 Task: In the  document improveassertive.txt Select the text and change paragraph spacing to  'Double' Change page orientation to  'Landscape' Add Page color Dark Red
Action: Mouse moved to (381, 226)
Screenshot: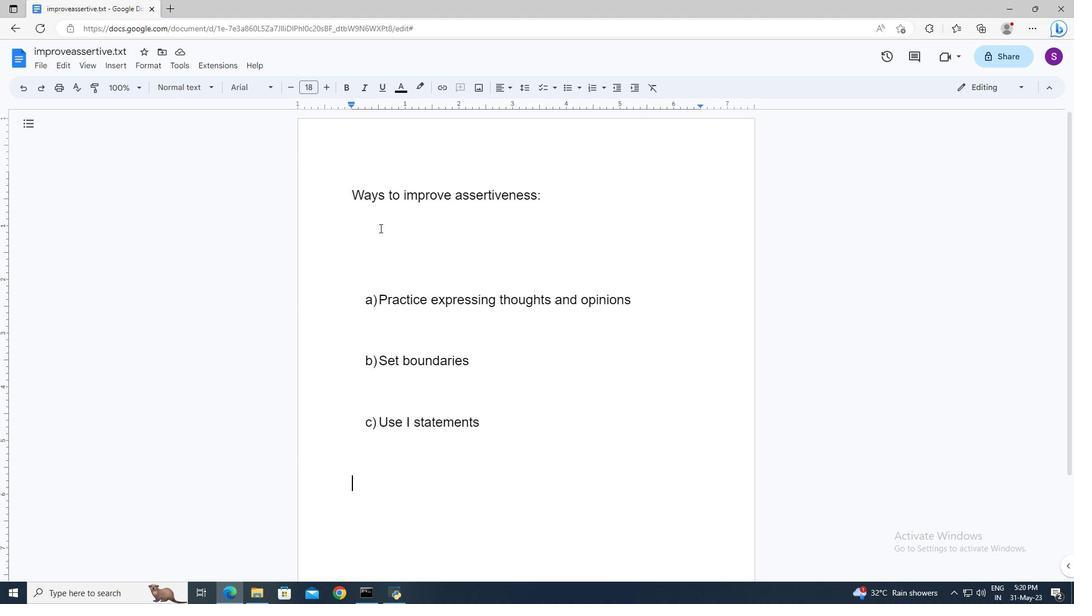 
Action: Mouse pressed left at (381, 226)
Screenshot: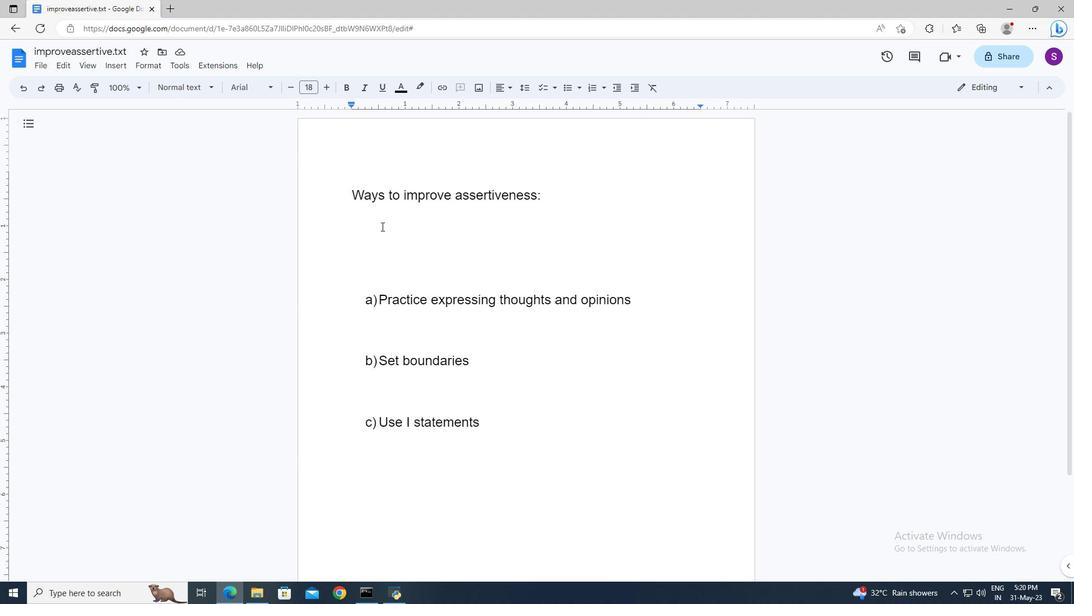 
Action: Key pressed ctrl+A
Screenshot: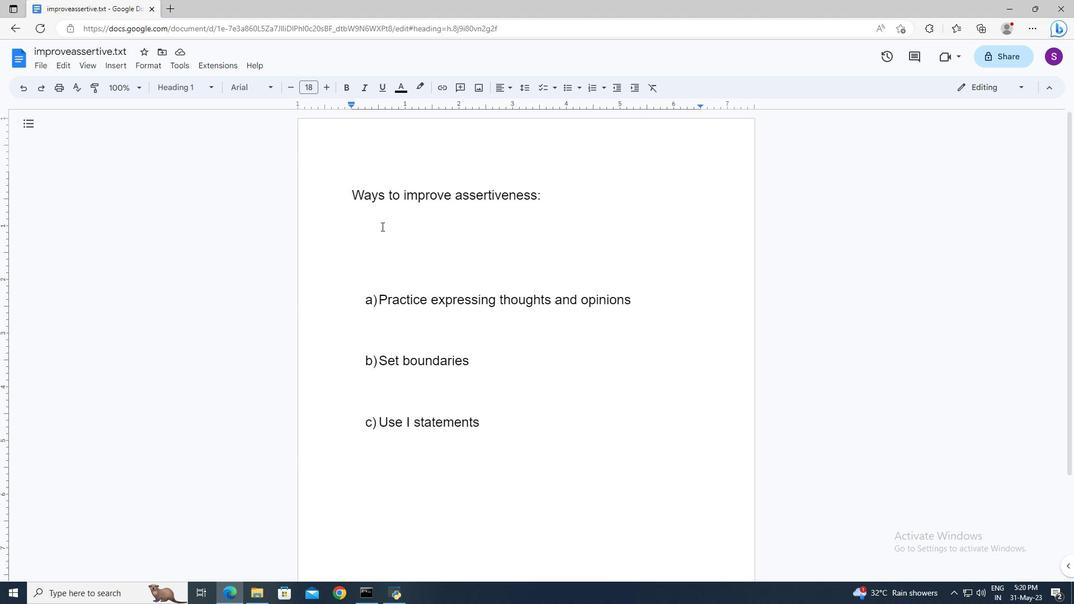 
Action: Mouse moved to (532, 88)
Screenshot: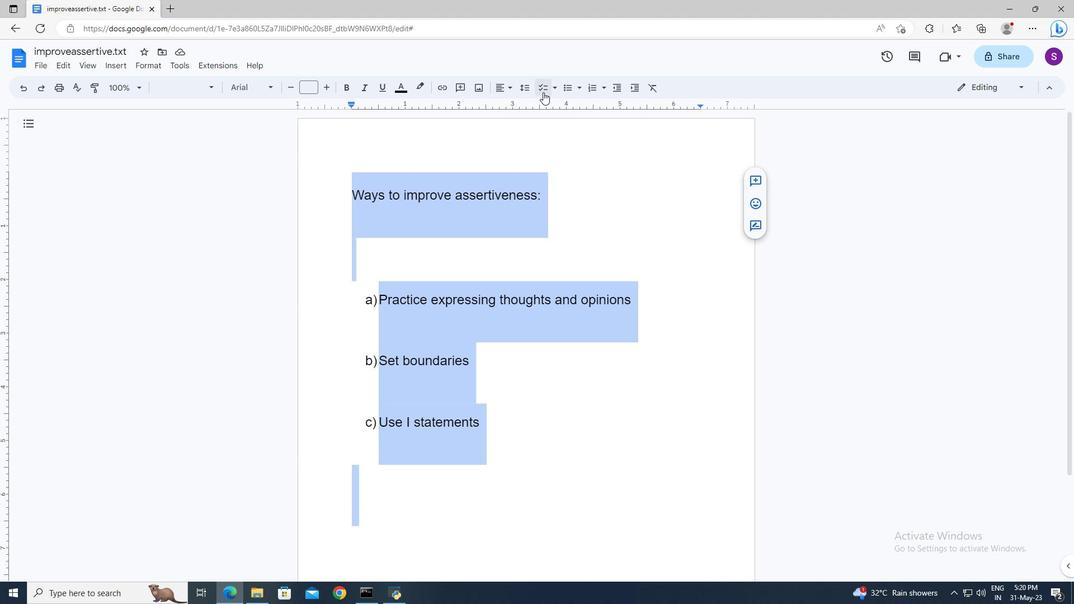 
Action: Mouse pressed left at (532, 88)
Screenshot: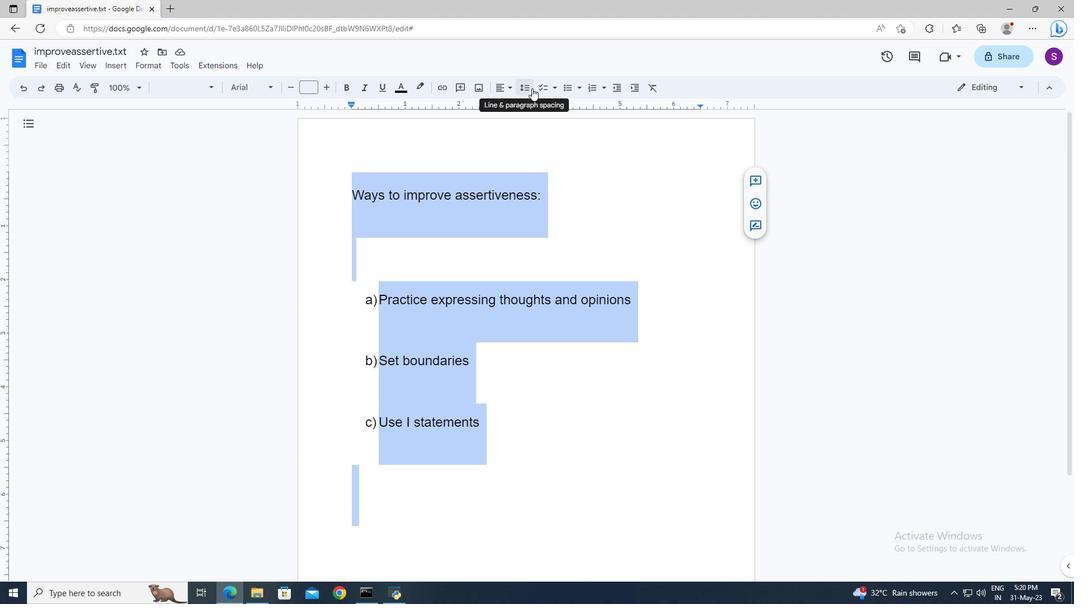 
Action: Mouse moved to (546, 158)
Screenshot: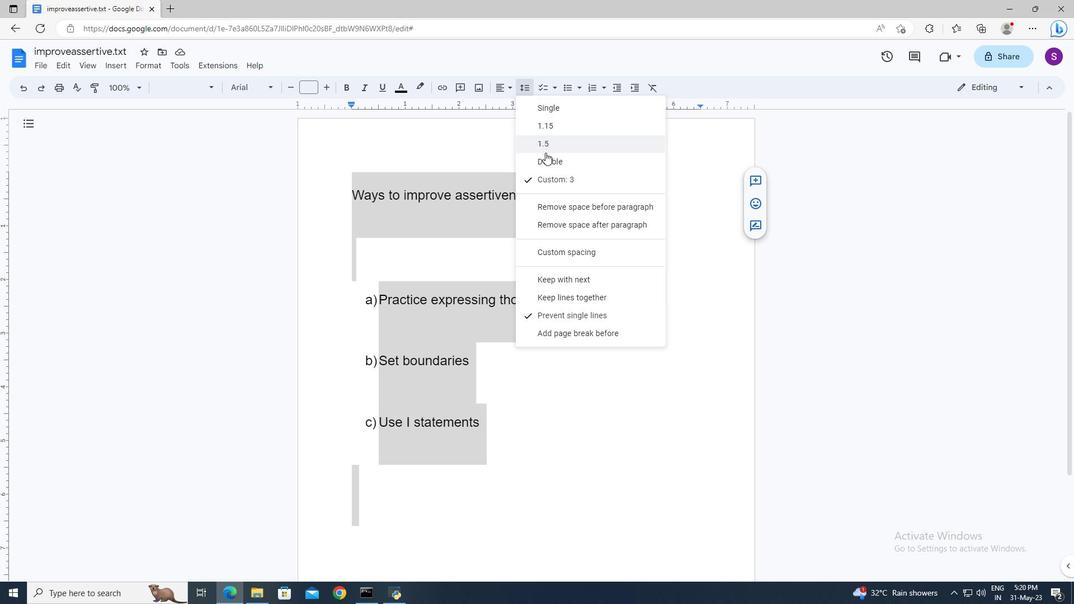 
Action: Mouse pressed left at (546, 158)
Screenshot: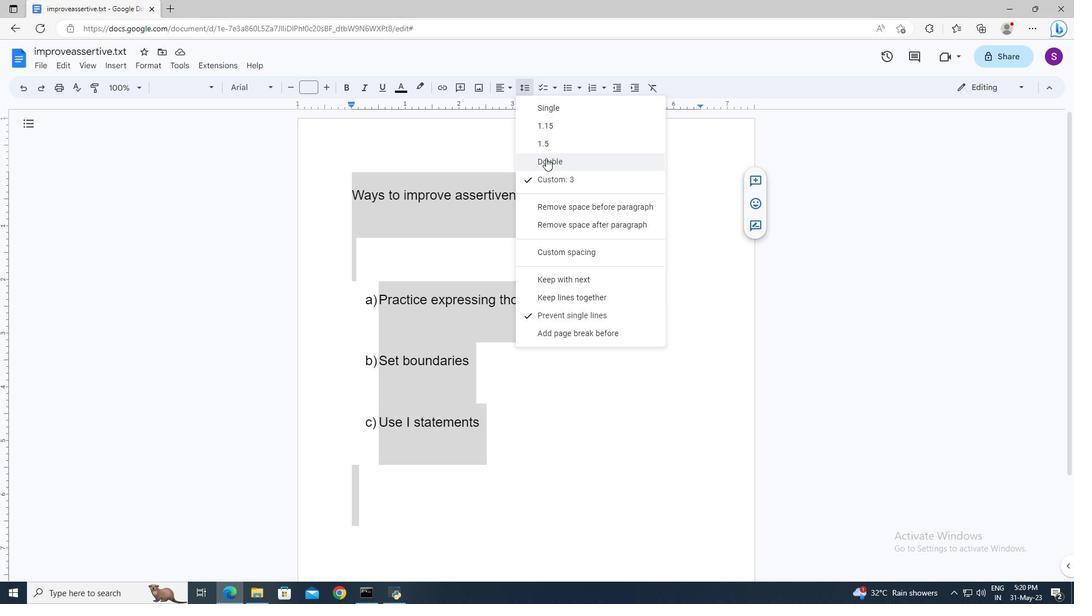 
Action: Mouse moved to (516, 300)
Screenshot: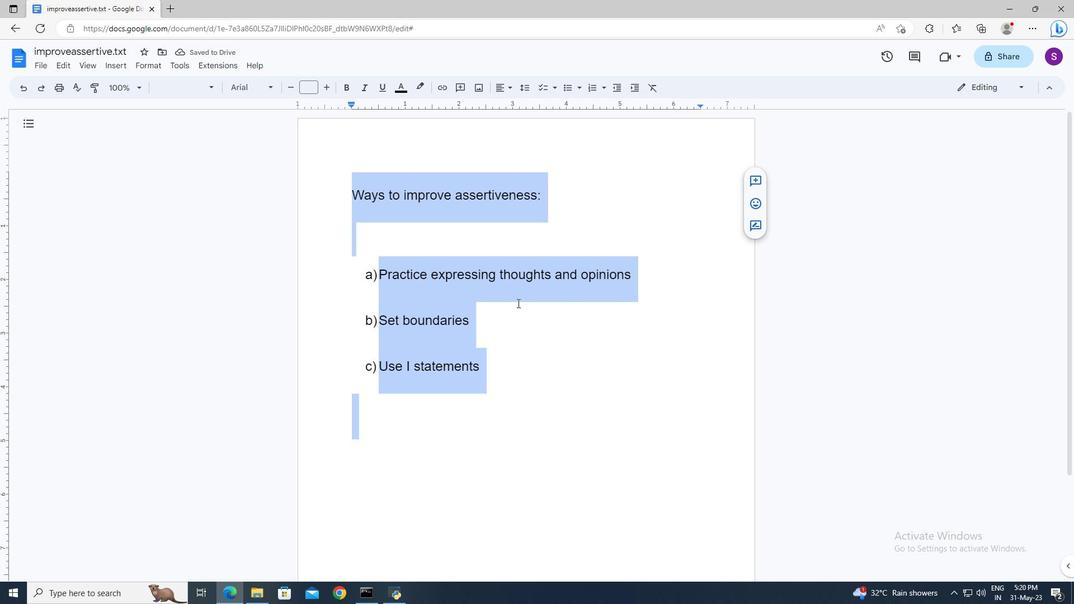 
Action: Mouse pressed left at (516, 300)
Screenshot: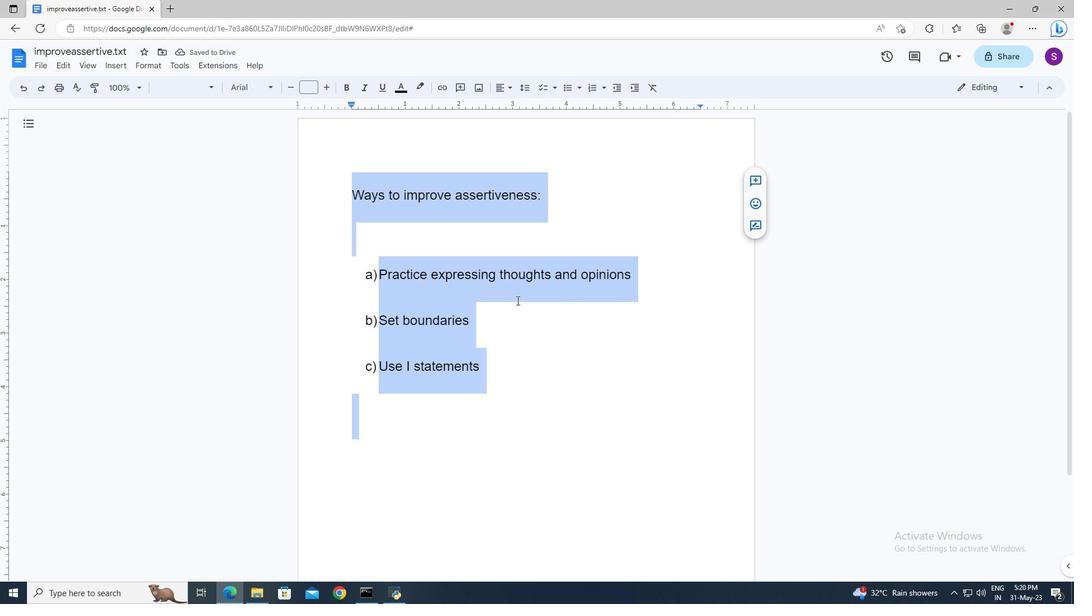 
Action: Mouse moved to (44, 62)
Screenshot: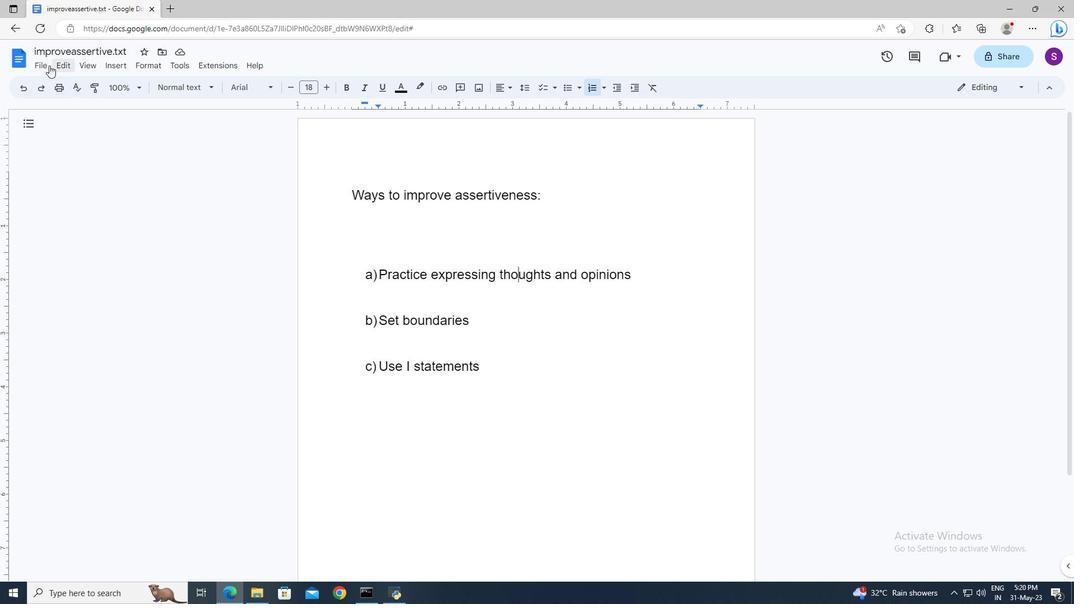 
Action: Mouse pressed left at (44, 62)
Screenshot: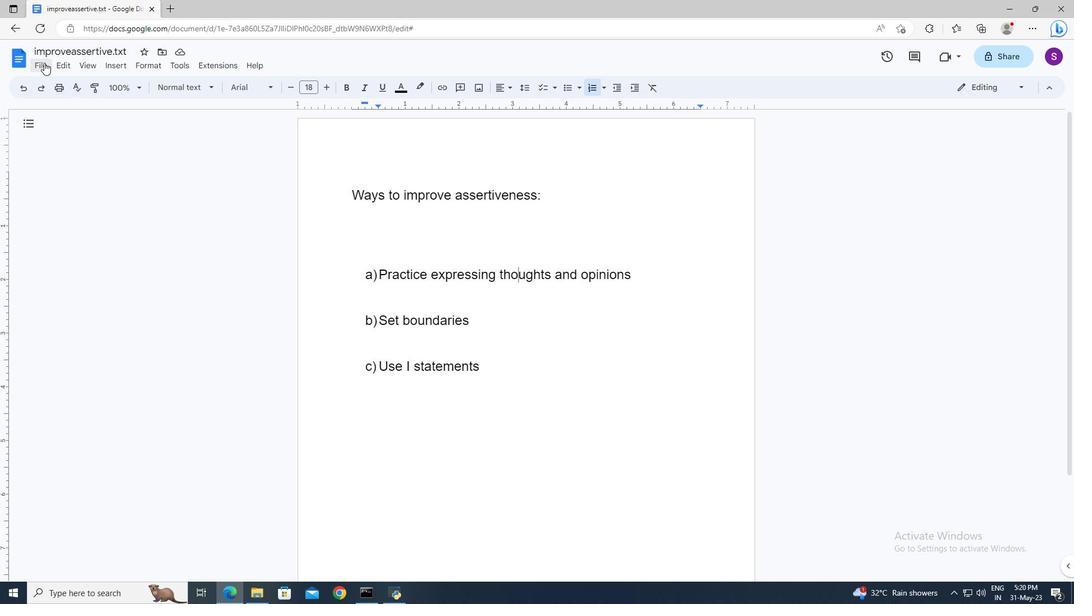 
Action: Mouse moved to (79, 369)
Screenshot: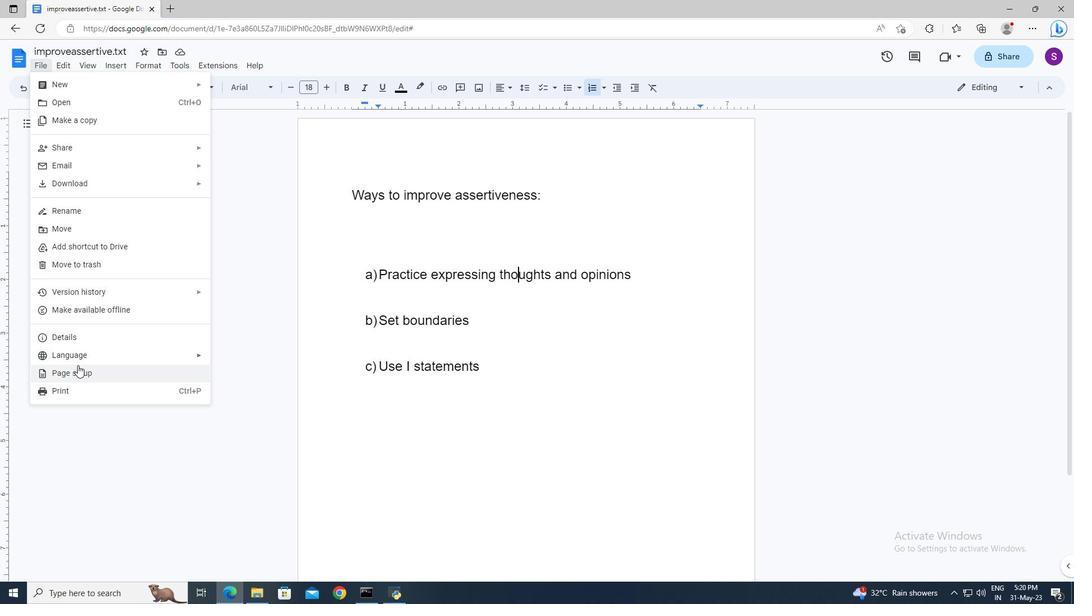 
Action: Mouse pressed left at (79, 369)
Screenshot: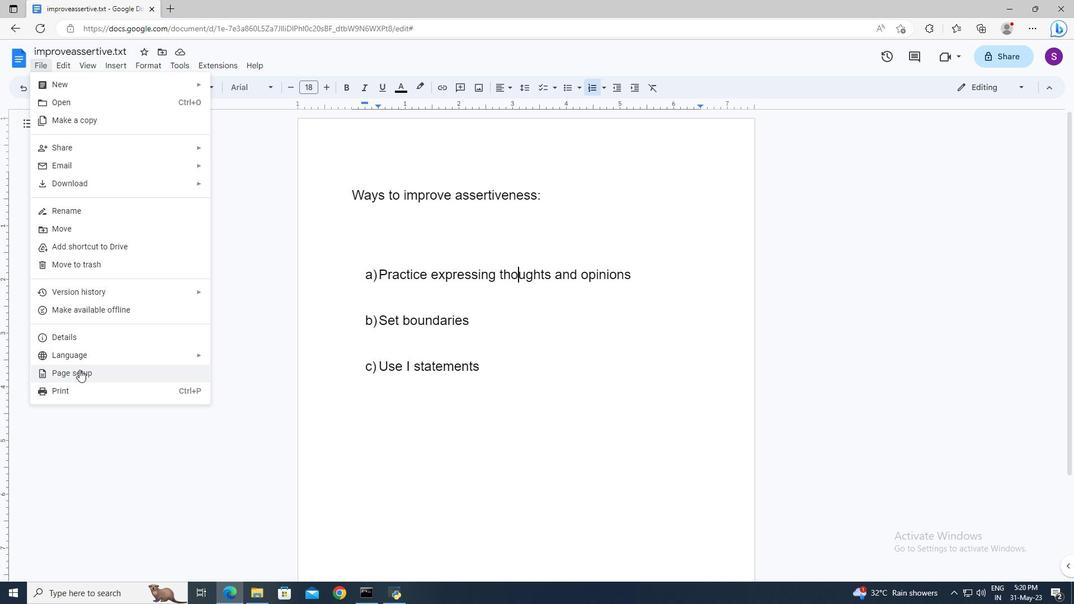 
Action: Mouse moved to (490, 298)
Screenshot: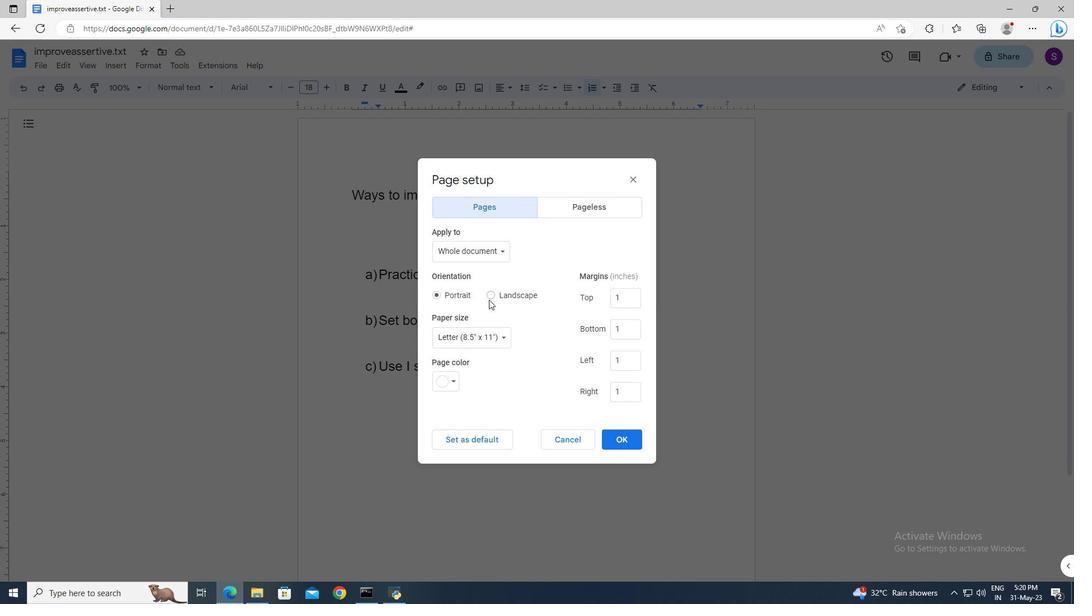 
Action: Mouse pressed left at (490, 298)
Screenshot: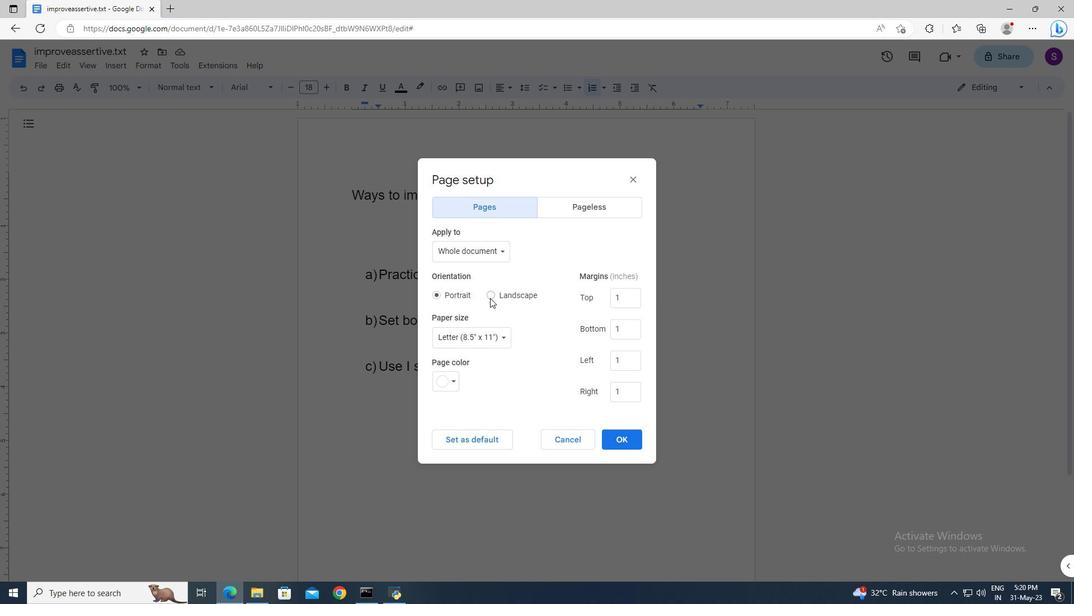 
Action: Mouse moved to (452, 382)
Screenshot: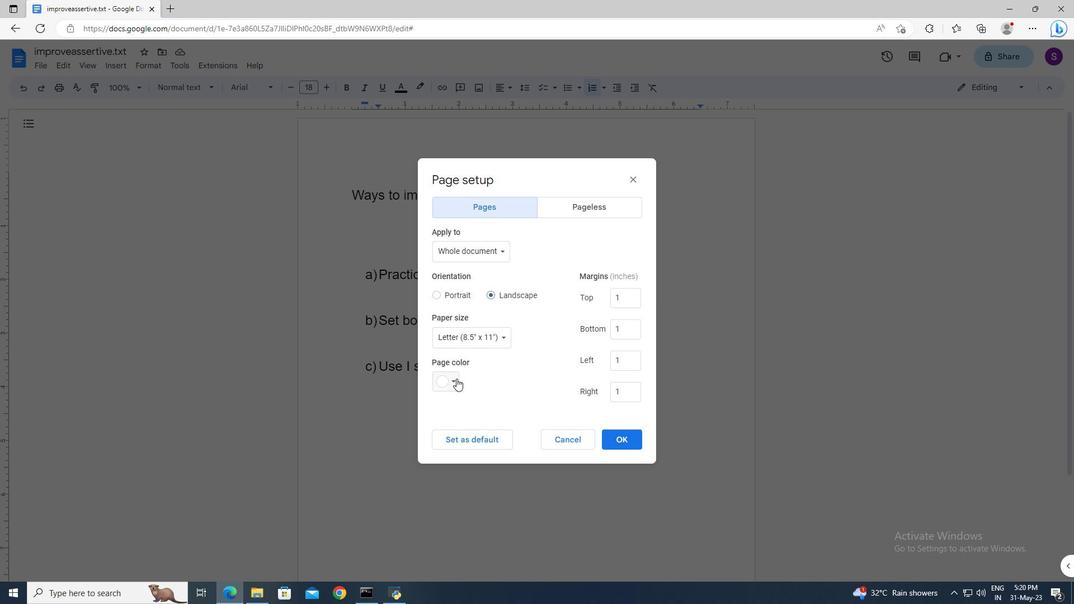 
Action: Mouse pressed left at (452, 382)
Screenshot: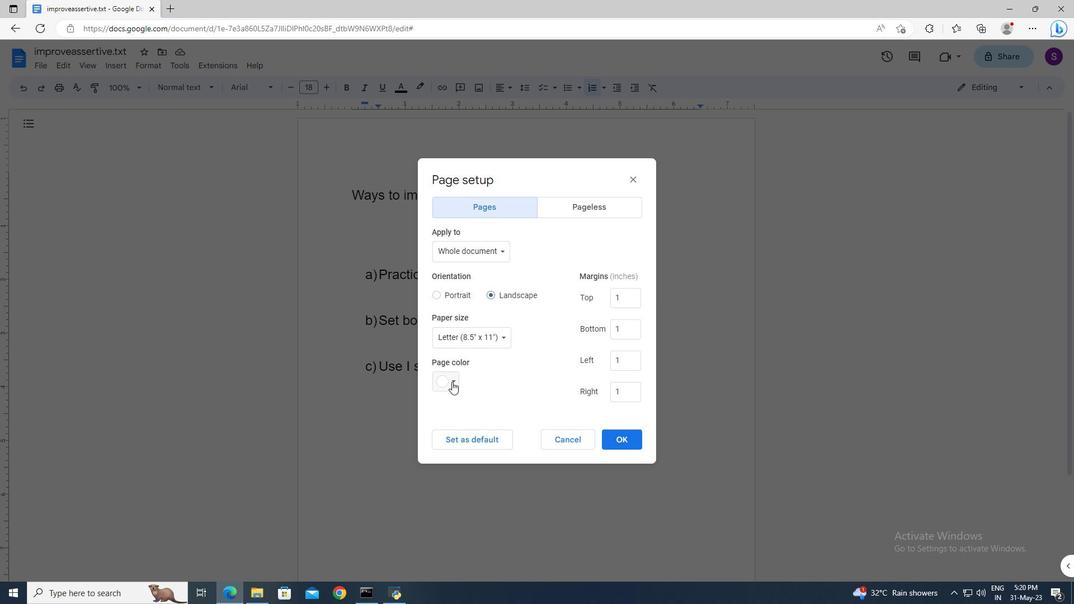 
Action: Mouse moved to (451, 477)
Screenshot: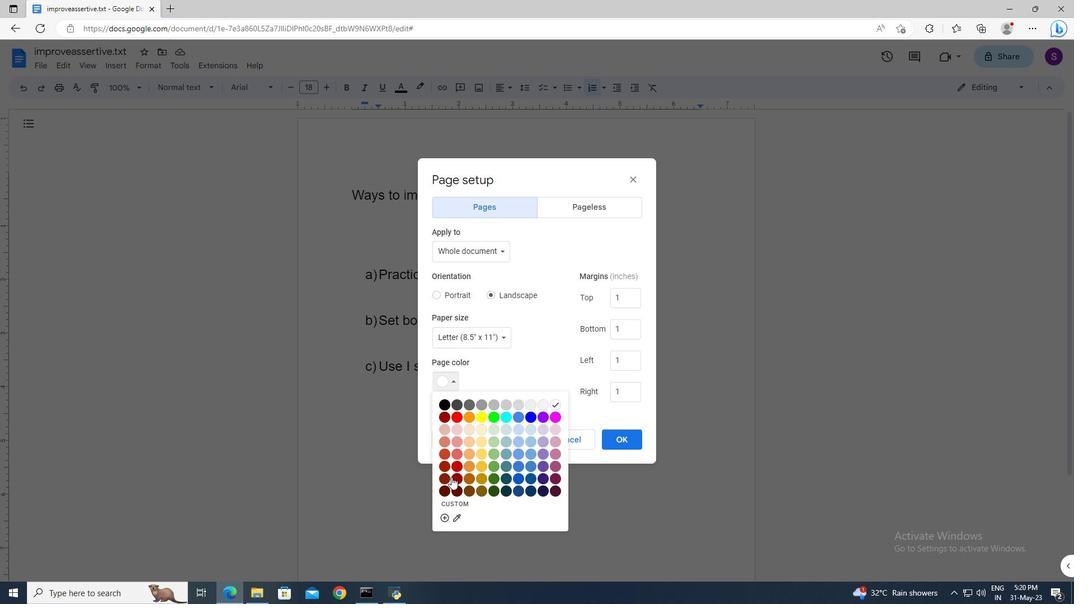 
Action: Mouse pressed left at (451, 477)
Screenshot: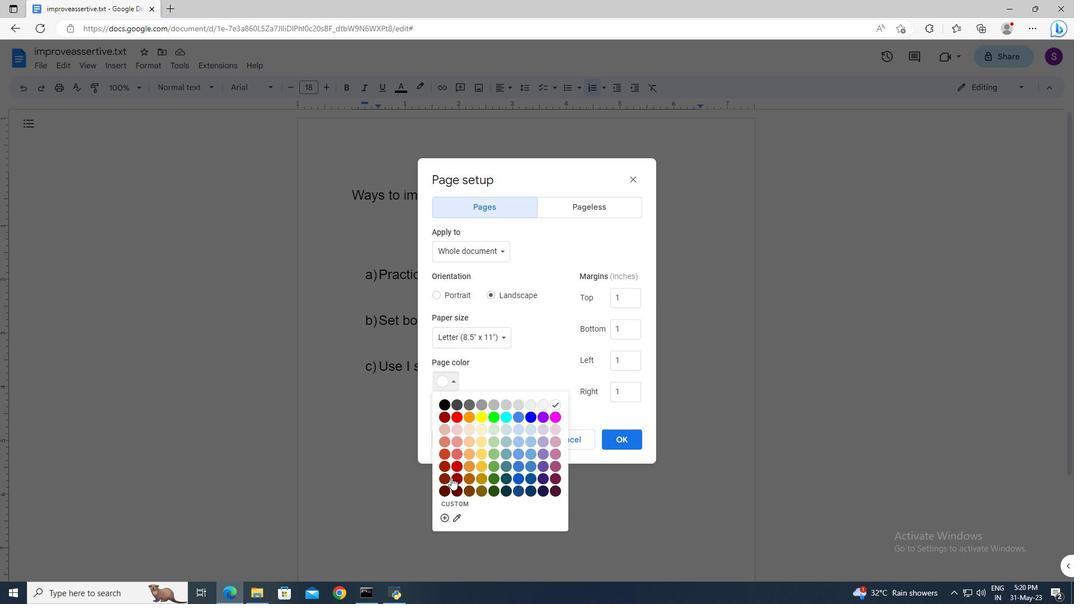 
Action: Mouse moved to (613, 438)
Screenshot: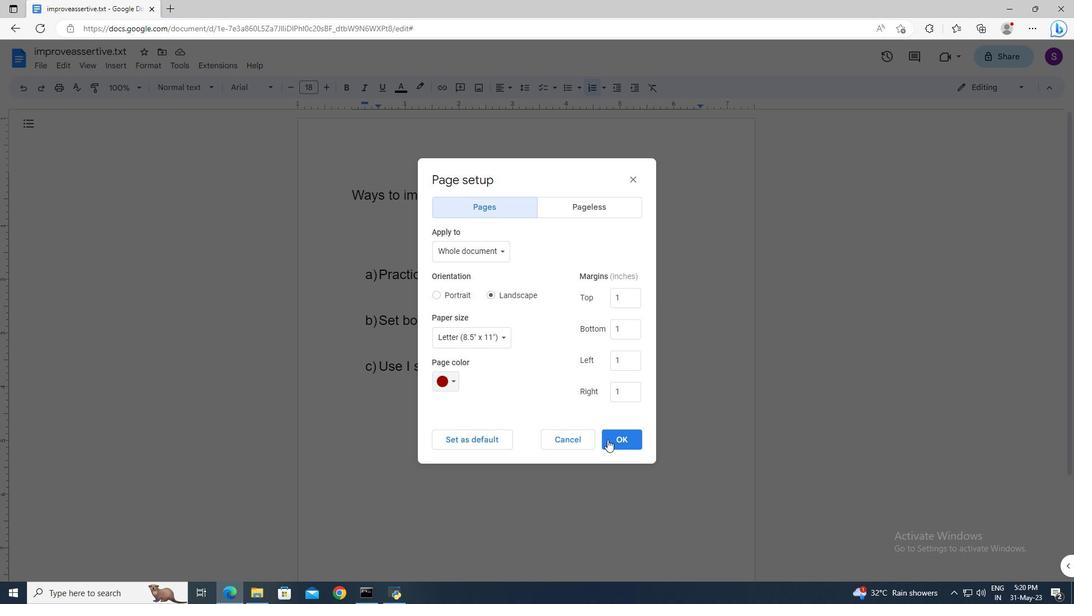 
Action: Mouse pressed left at (613, 438)
Screenshot: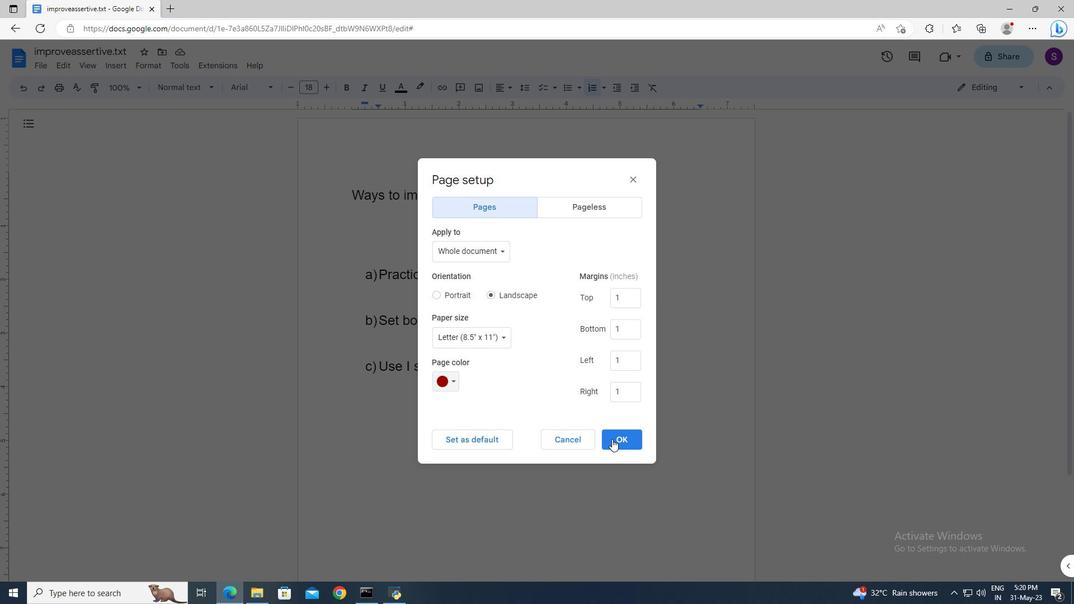 
Action: Mouse moved to (613, 436)
Screenshot: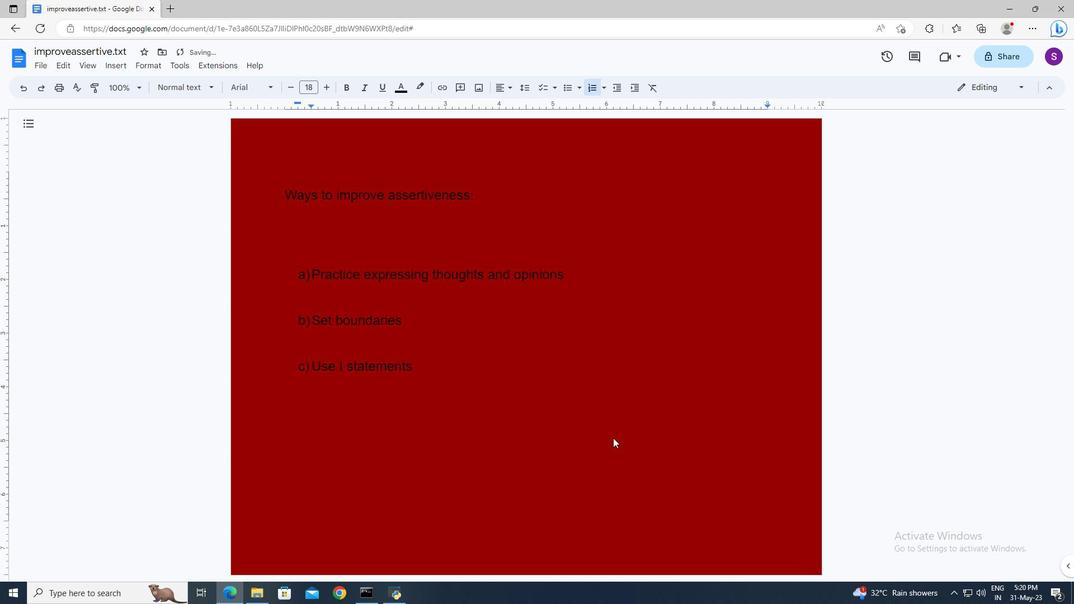 
